 Task: Find the walking route from Harvard University to MIT in Cambridge, MA.
Action: Mouse moved to (261, 86)
Screenshot: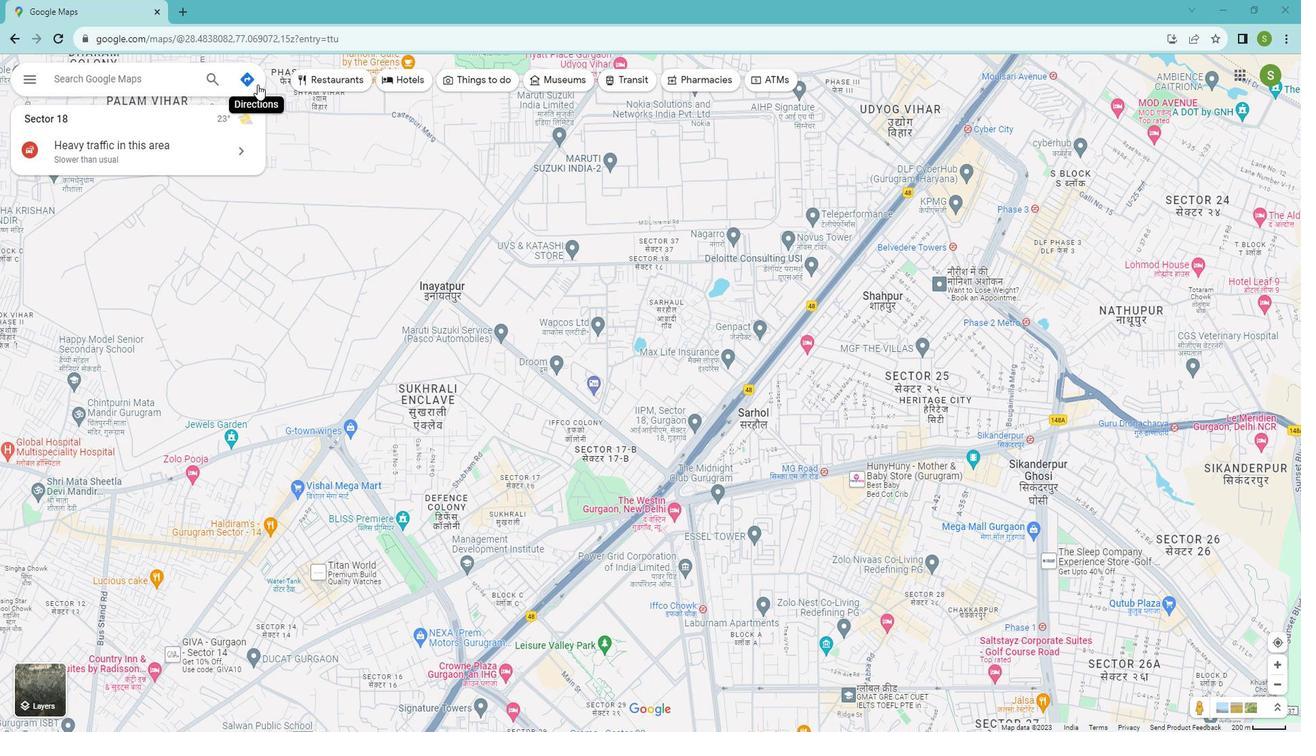 
Action: Mouse pressed left at (261, 86)
Screenshot: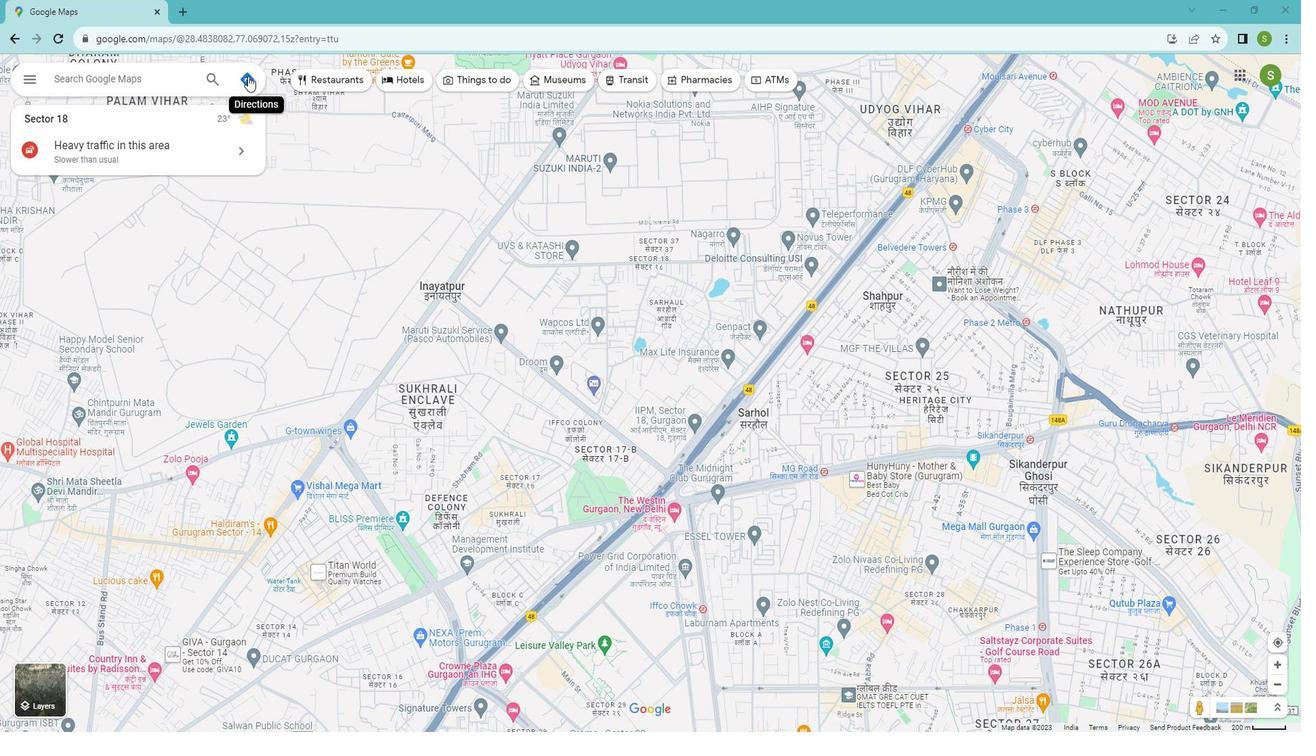 
Action: Mouse moved to (118, 125)
Screenshot: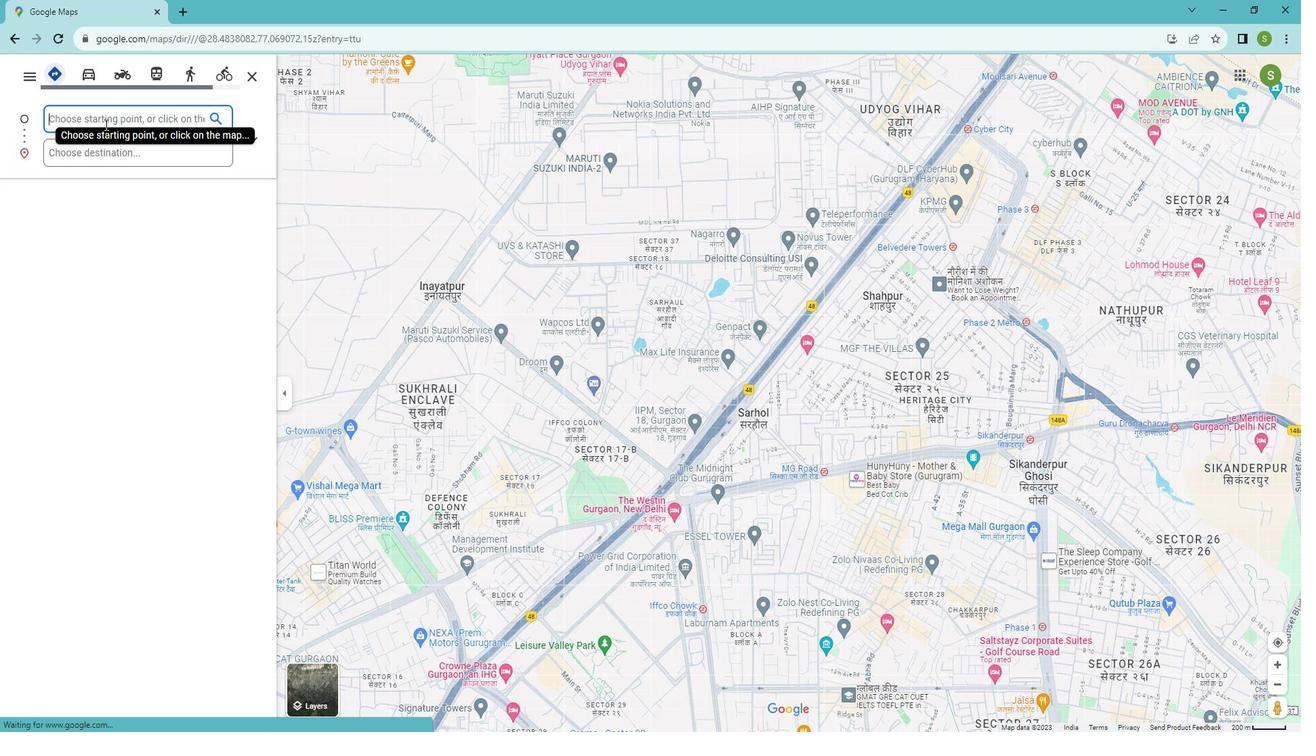 
Action: Mouse pressed left at (118, 125)
Screenshot: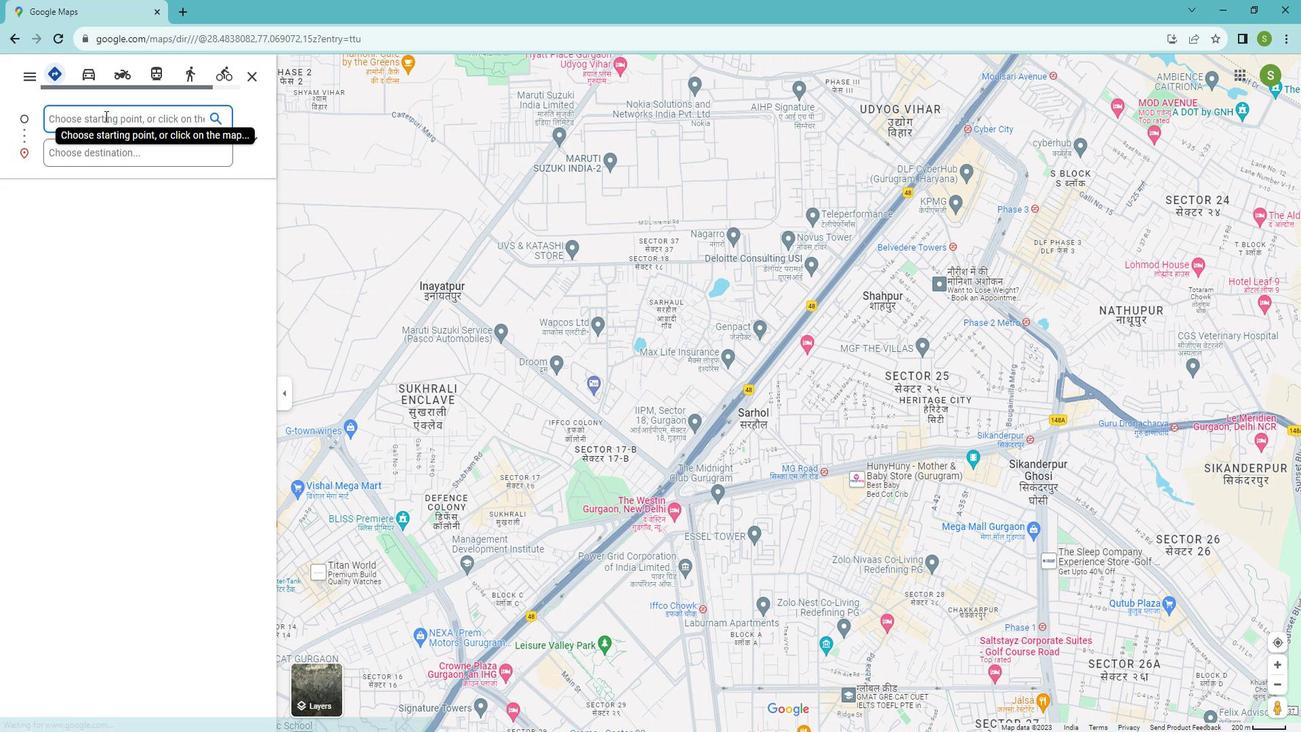 
Action: Key pressed <Key.shift><Key.shift><Key.shift><Key.shift><Key.shift><Key.shift><Key.shift><Key.shift><Key.shift><Key.shift><Key.shift><Key.shift><Key.shift><Key.shift><Key.shift><Key.shift><Key.shift><Key.shift>Harvard<Key.space><Key.shift>University
Screenshot: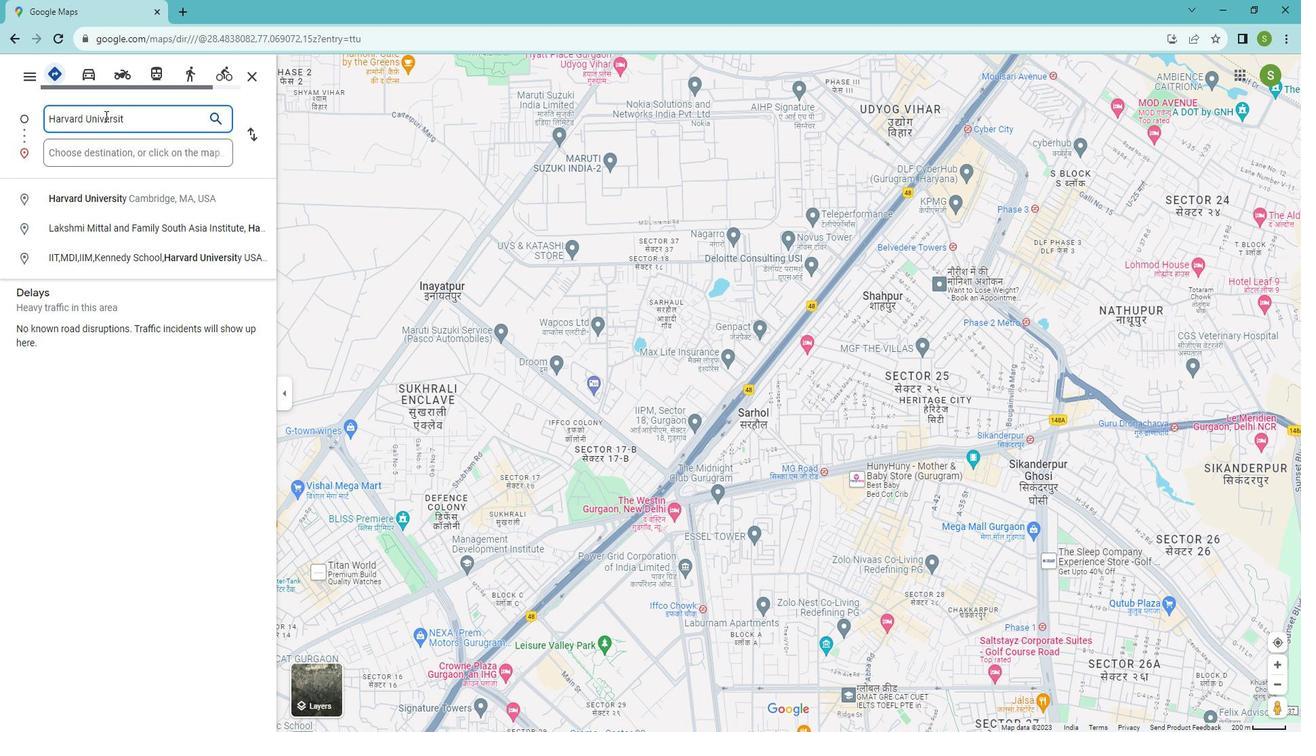 
Action: Mouse moved to (128, 155)
Screenshot: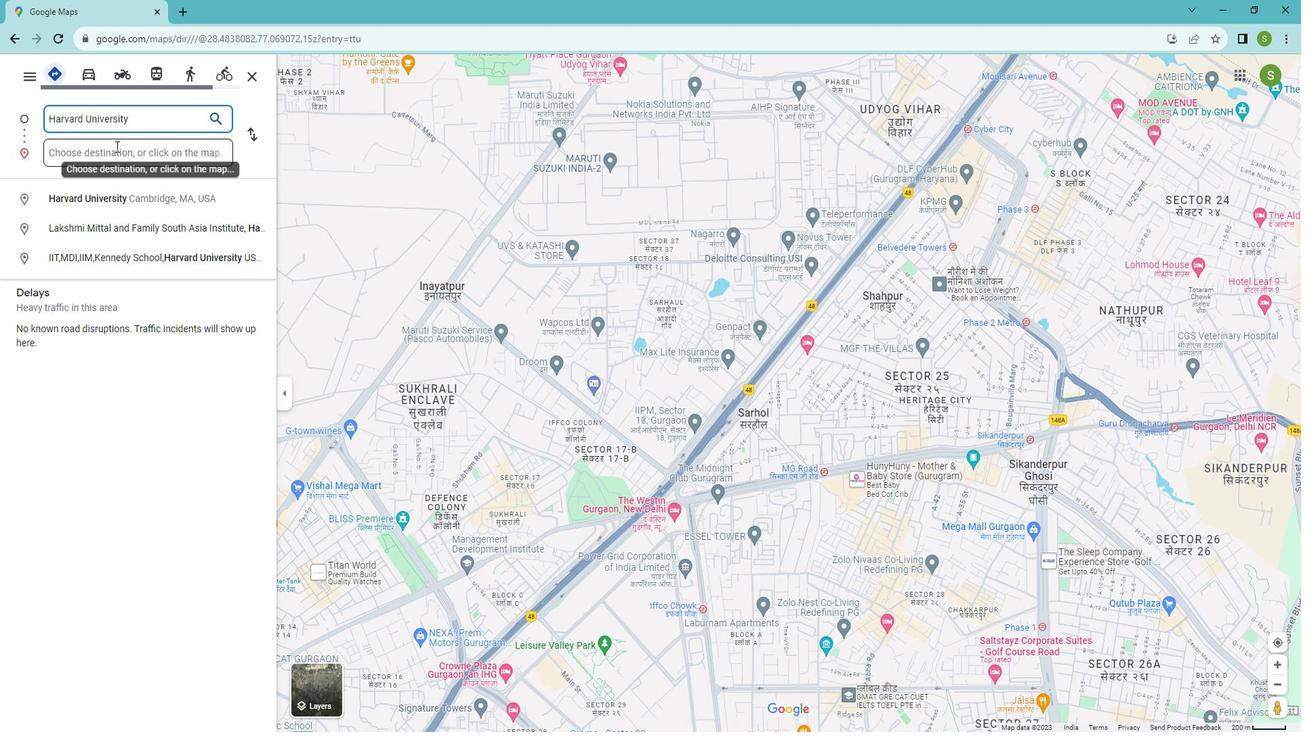 
Action: Mouse pressed left at (128, 155)
Screenshot: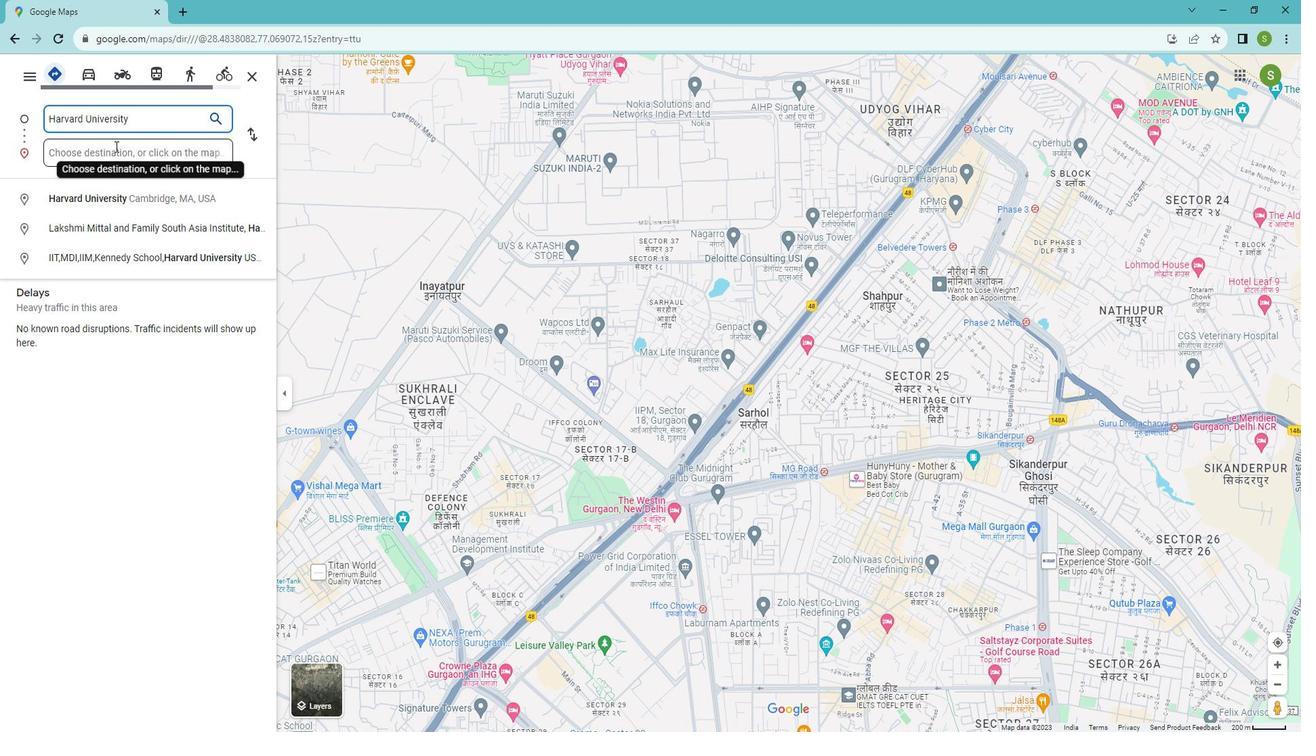 
Action: Mouse moved to (128, 156)
Screenshot: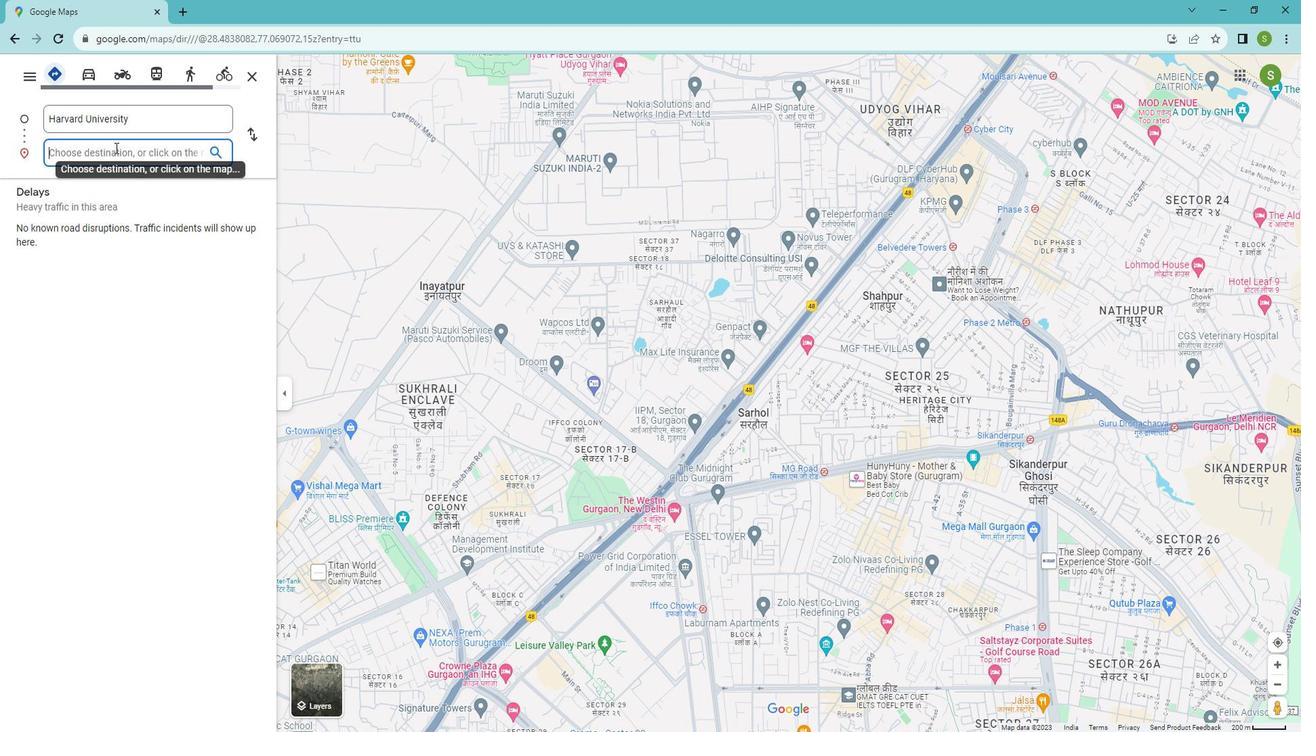 
Action: Key pressed <Key.shift>MIT<Key.space><Key.space><Key.shift>Cambridge<Key.enter>
Screenshot: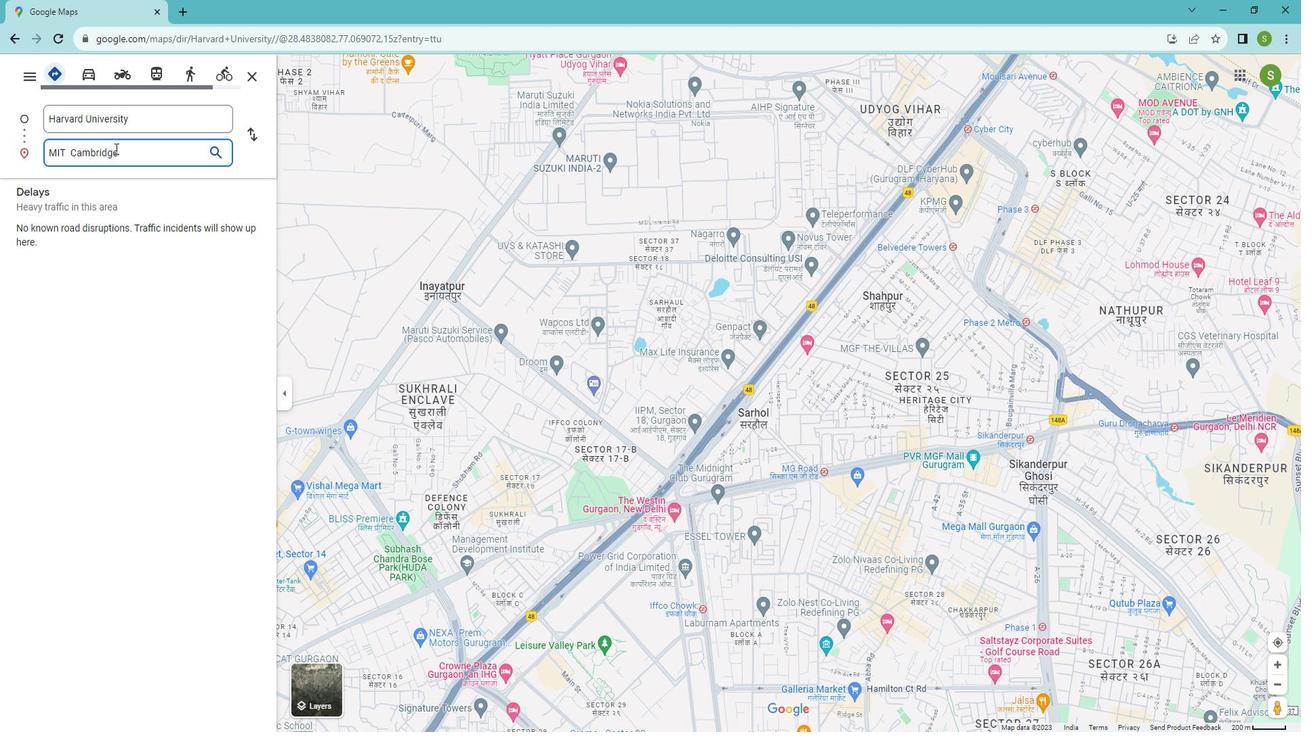 
Action: Mouse moved to (206, 85)
Screenshot: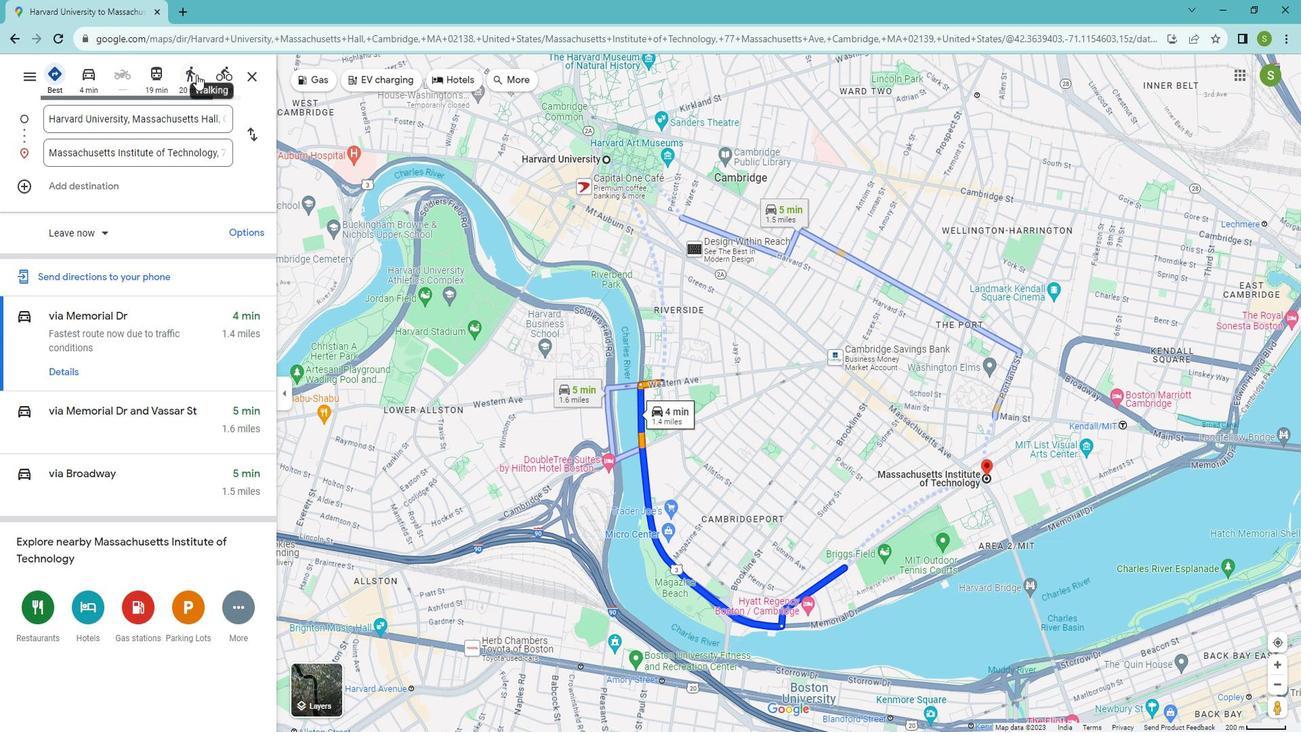 
Action: Mouse pressed left at (206, 85)
Screenshot: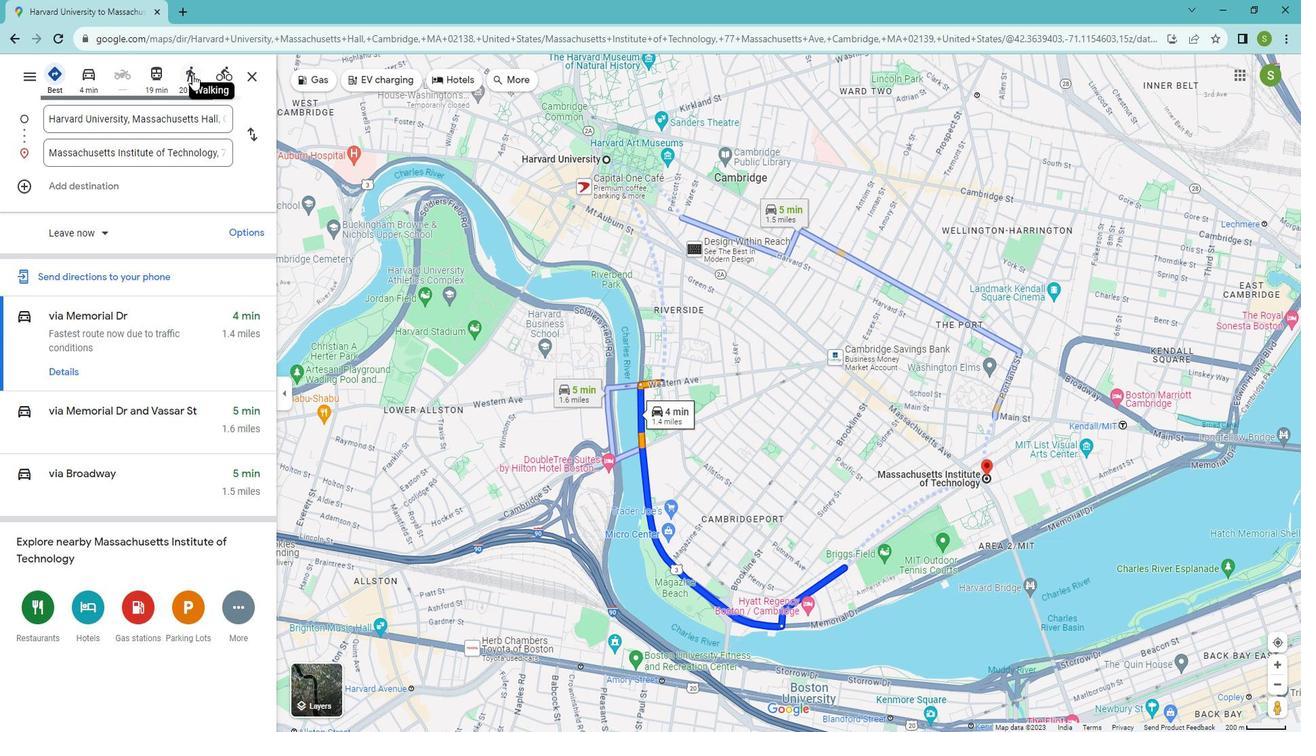 
Action: Mouse moved to (78, 355)
Screenshot: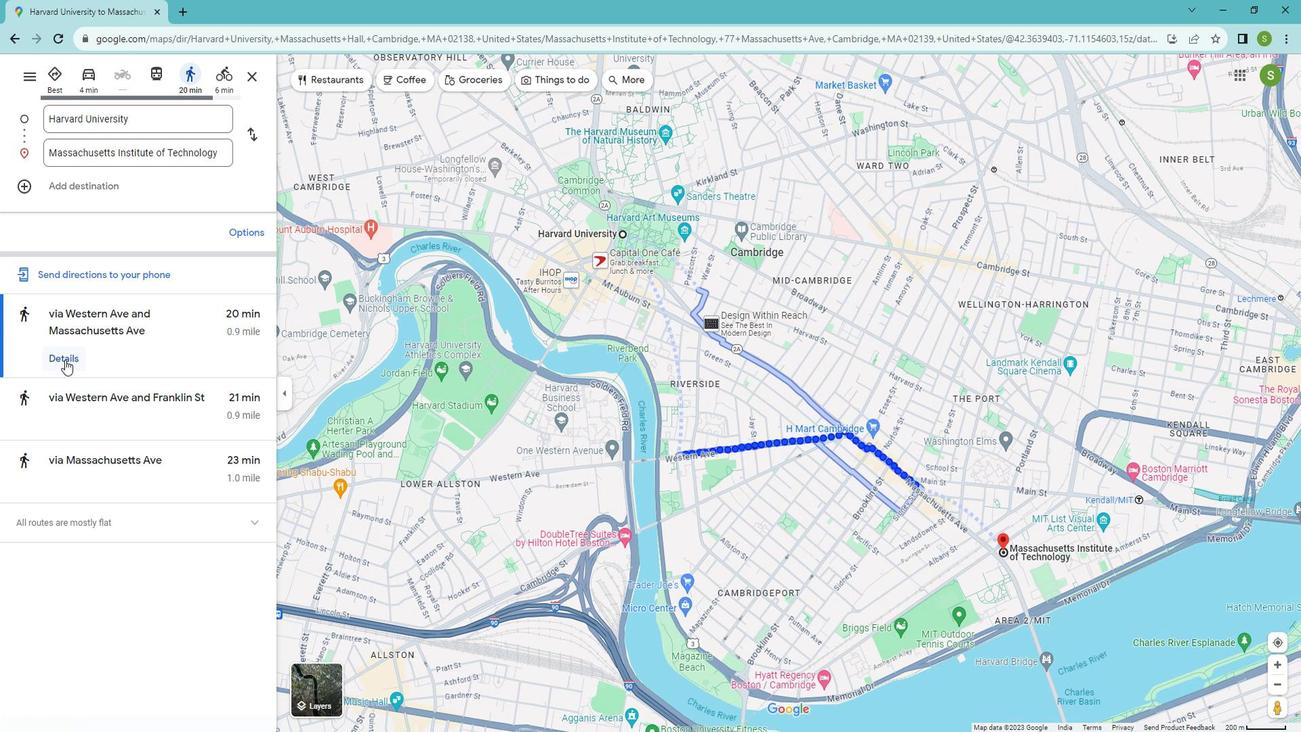 
Action: Mouse pressed left at (78, 355)
Screenshot: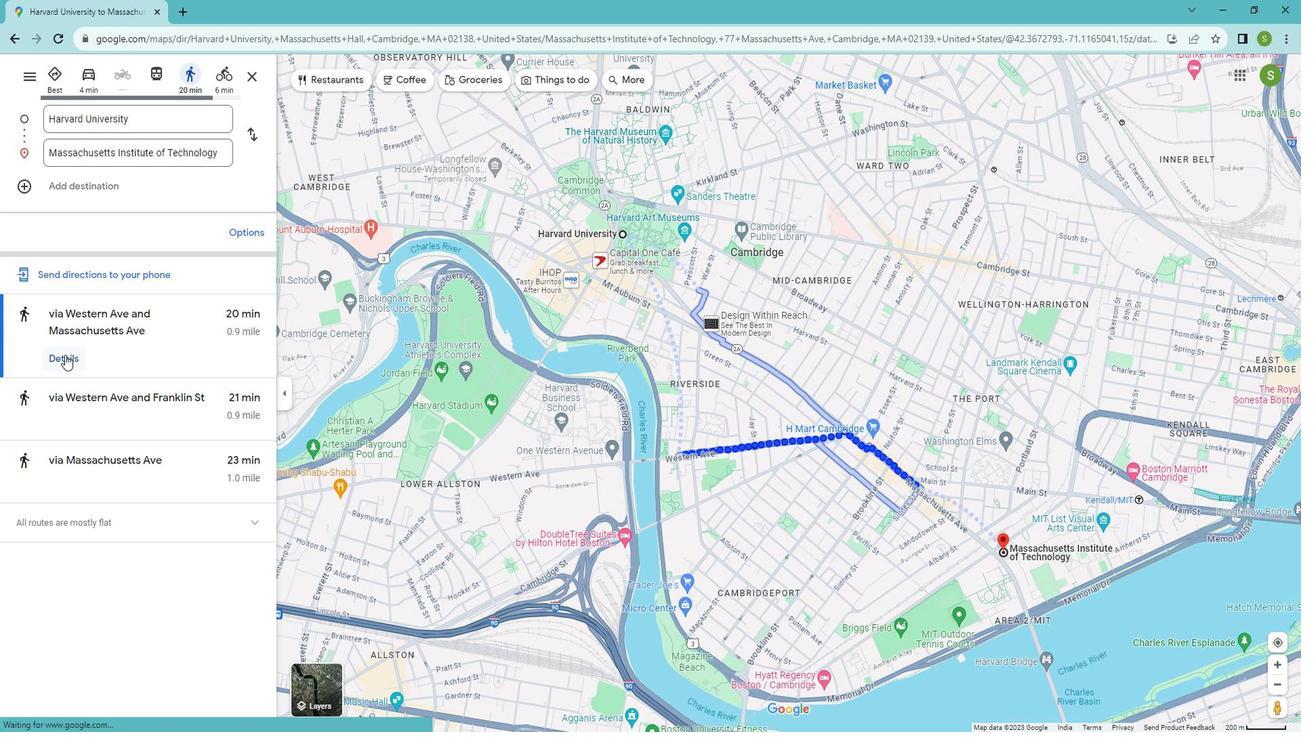 
Action: Mouse moved to (65, 304)
Screenshot: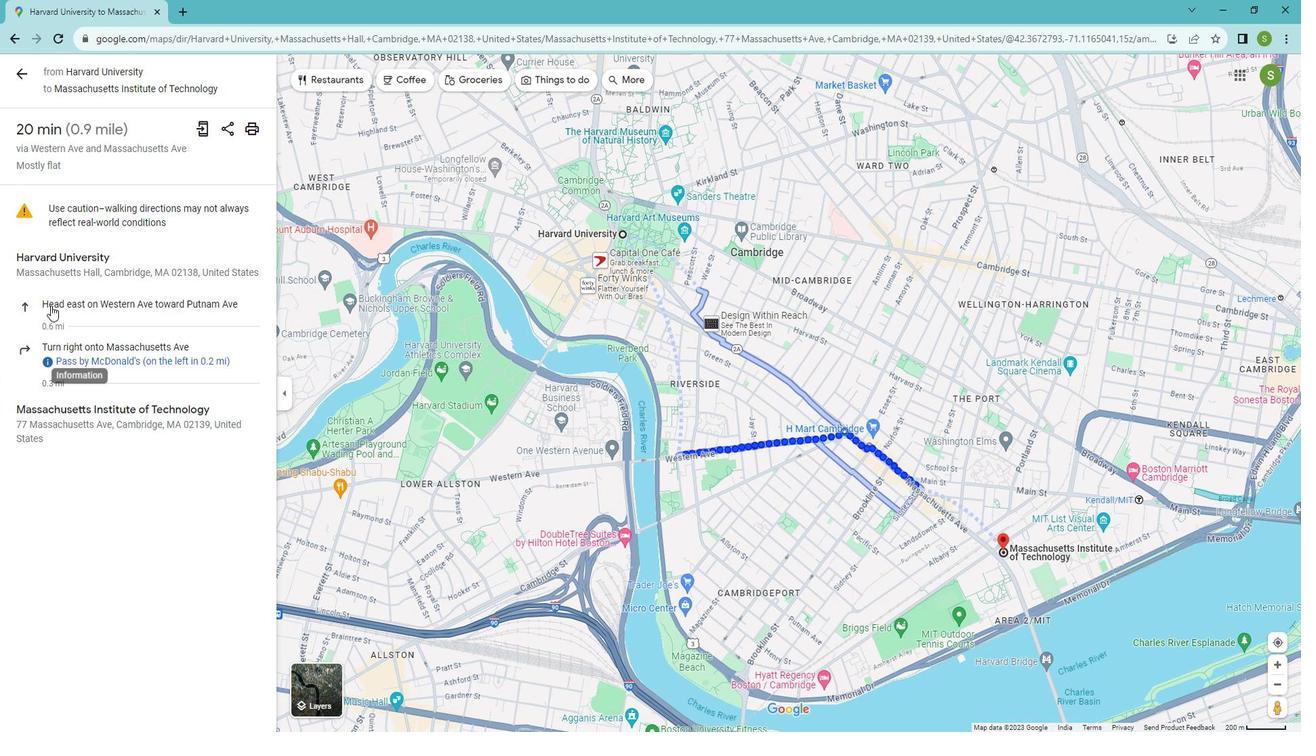 
Action: Mouse pressed left at (65, 304)
Screenshot: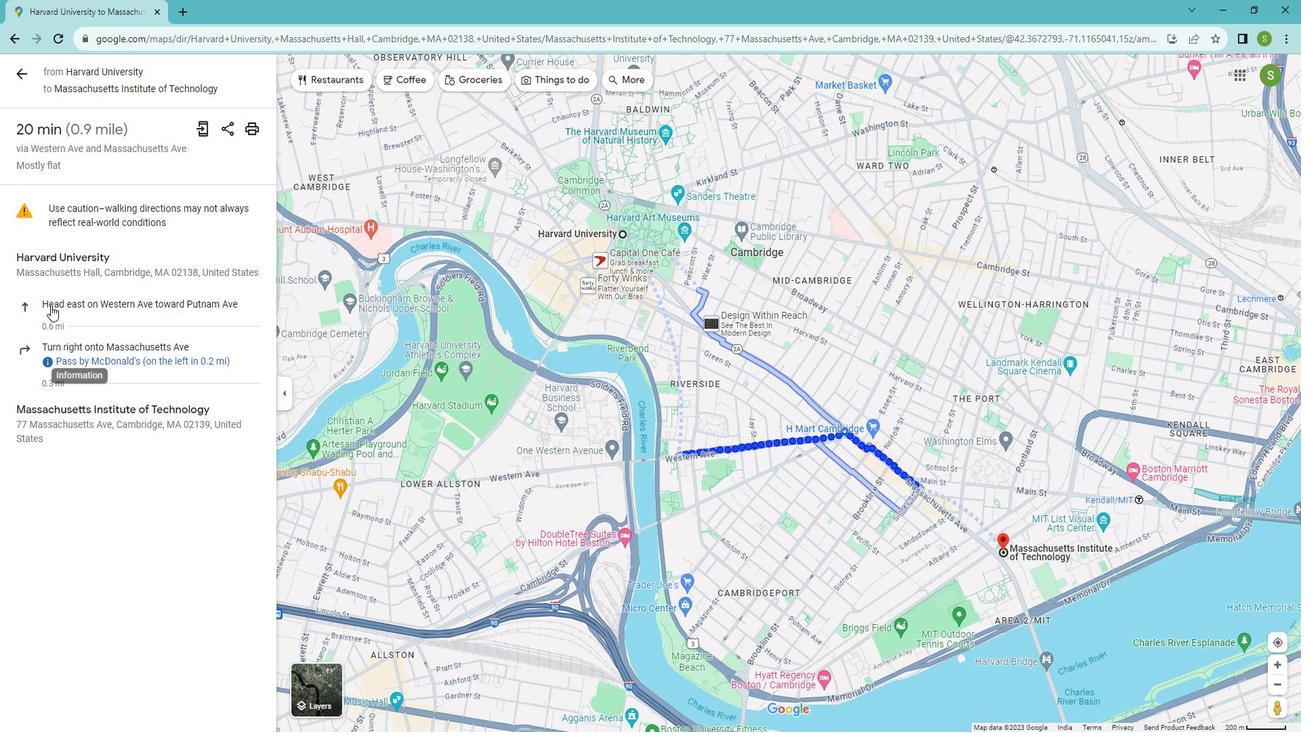 
Action: Mouse moved to (84, 353)
Screenshot: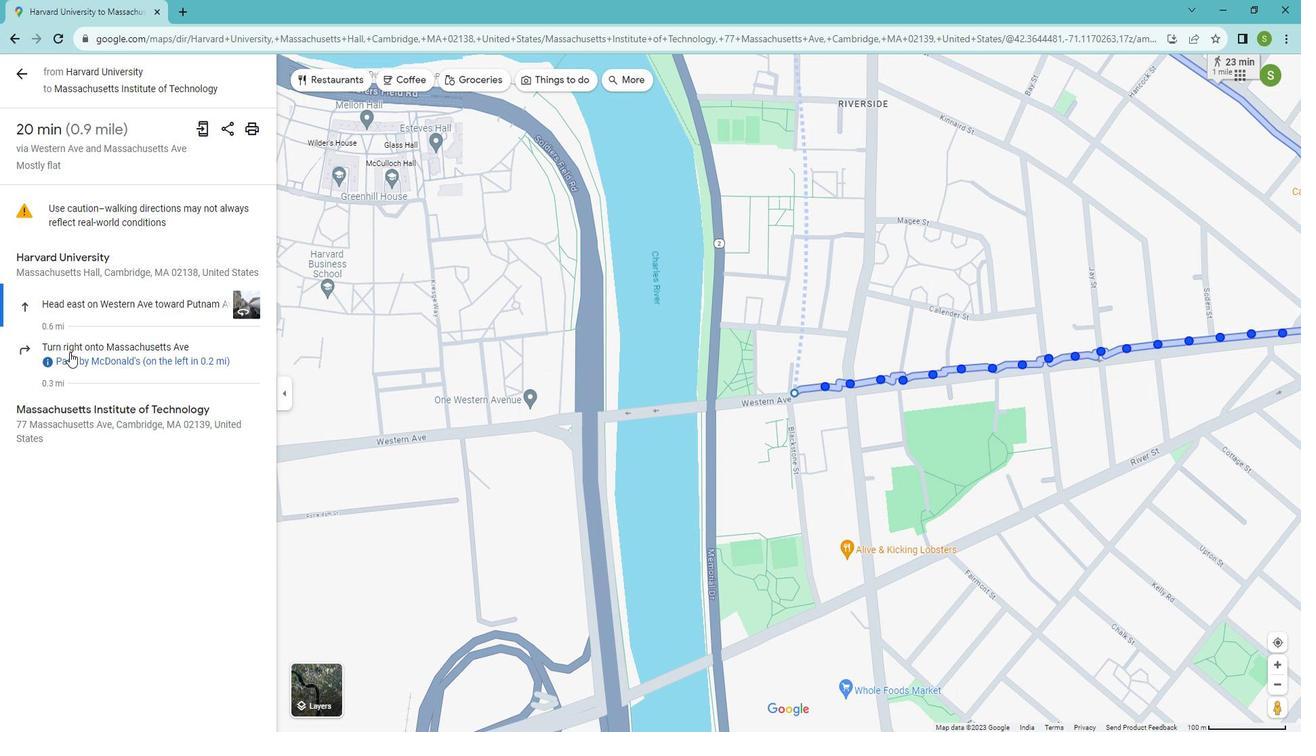
Action: Mouse pressed left at (84, 353)
Screenshot: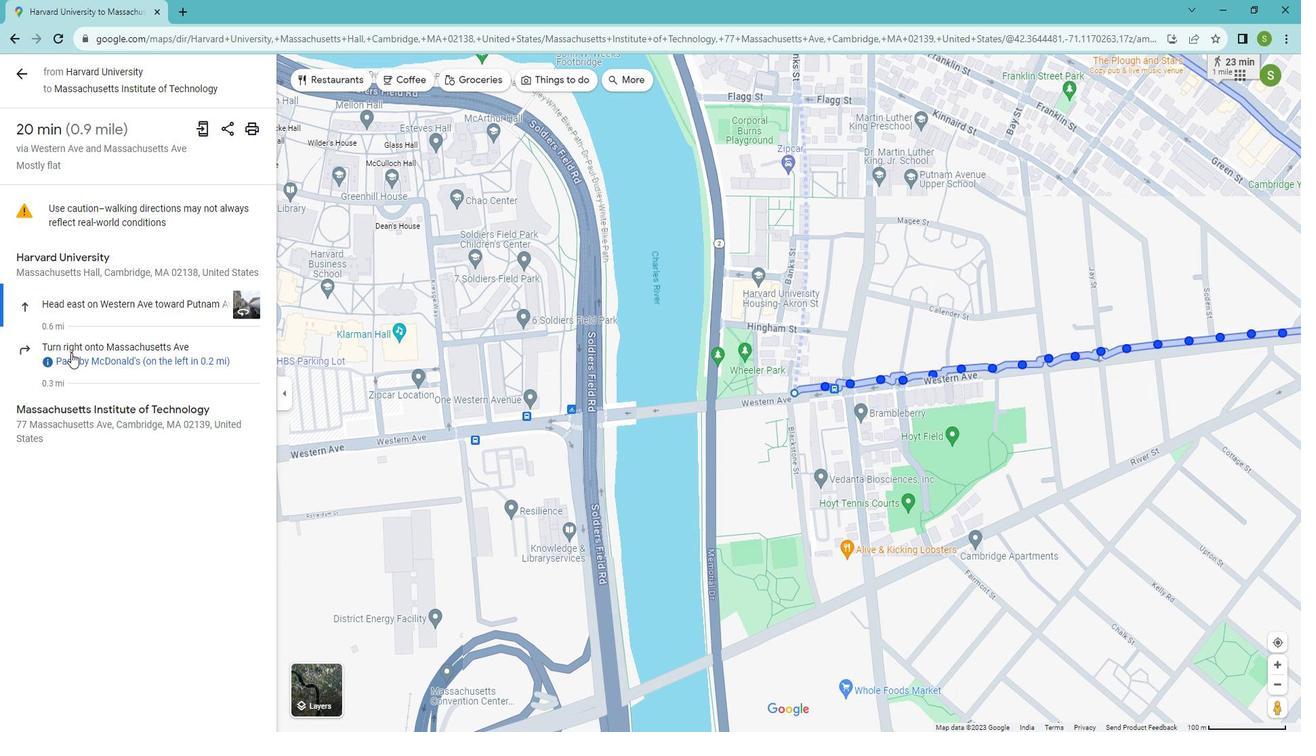 
Action: Mouse moved to (86, 409)
Screenshot: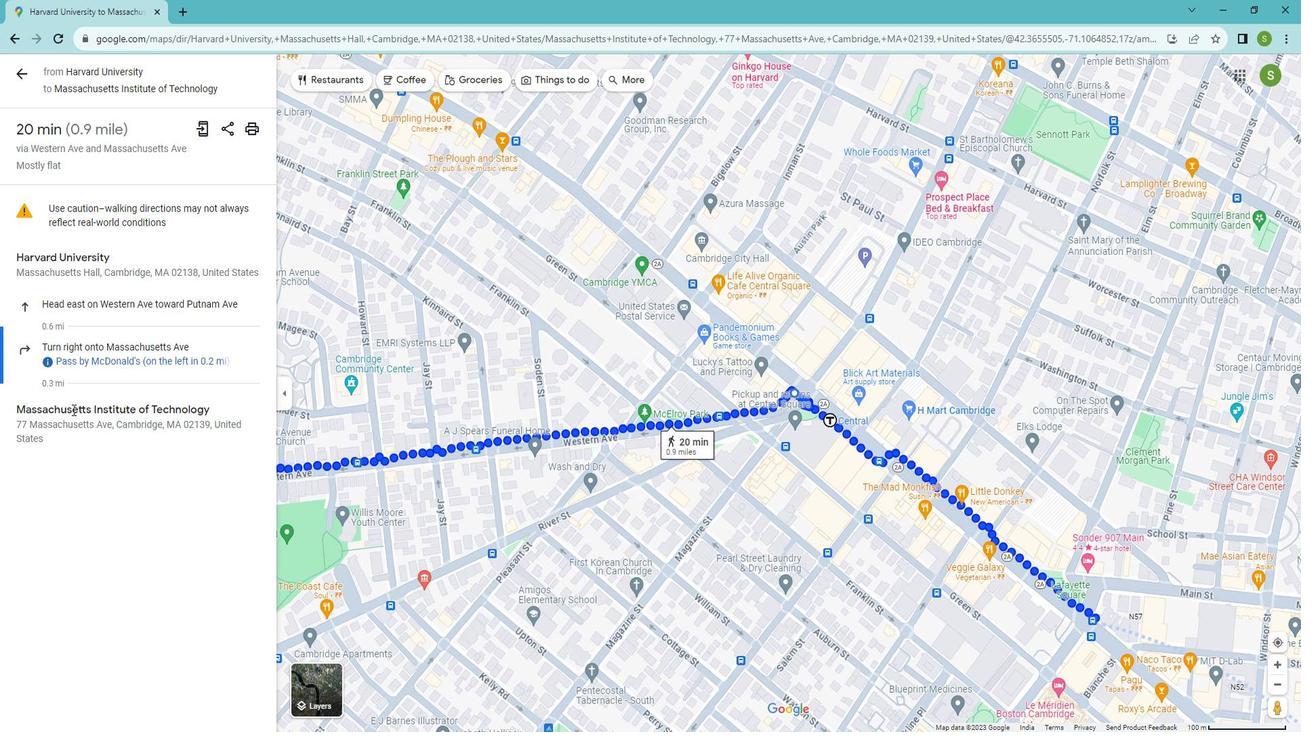 
Action: Mouse pressed left at (86, 409)
Screenshot: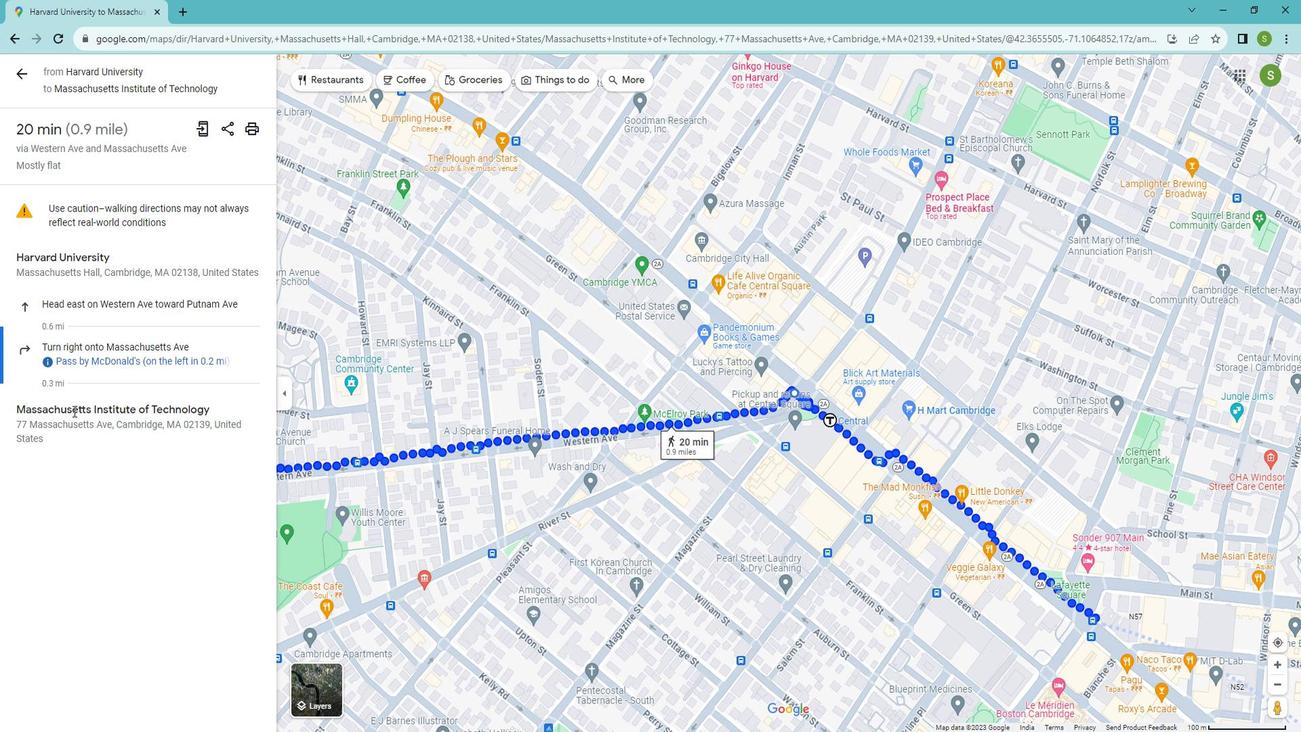 
Action: Mouse moved to (718, 461)
Screenshot: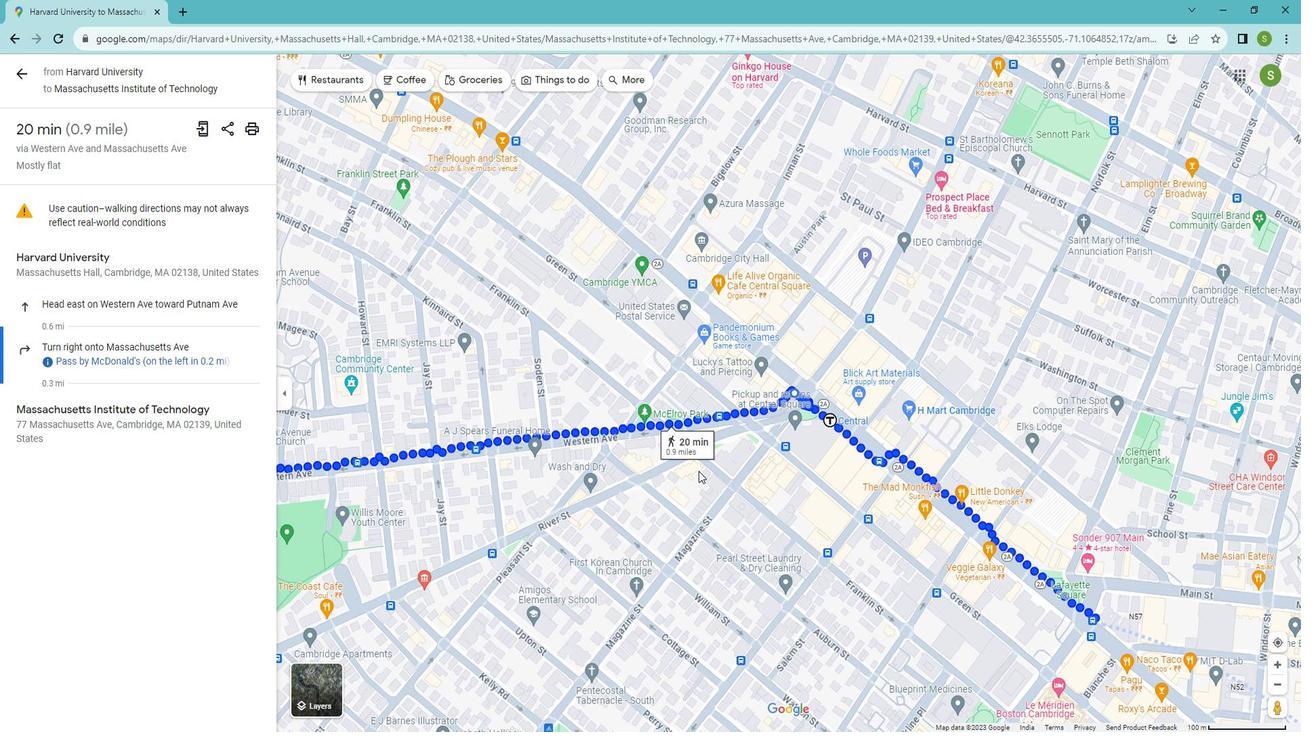 
Action: Mouse scrolled (718, 460) with delta (0, 0)
Screenshot: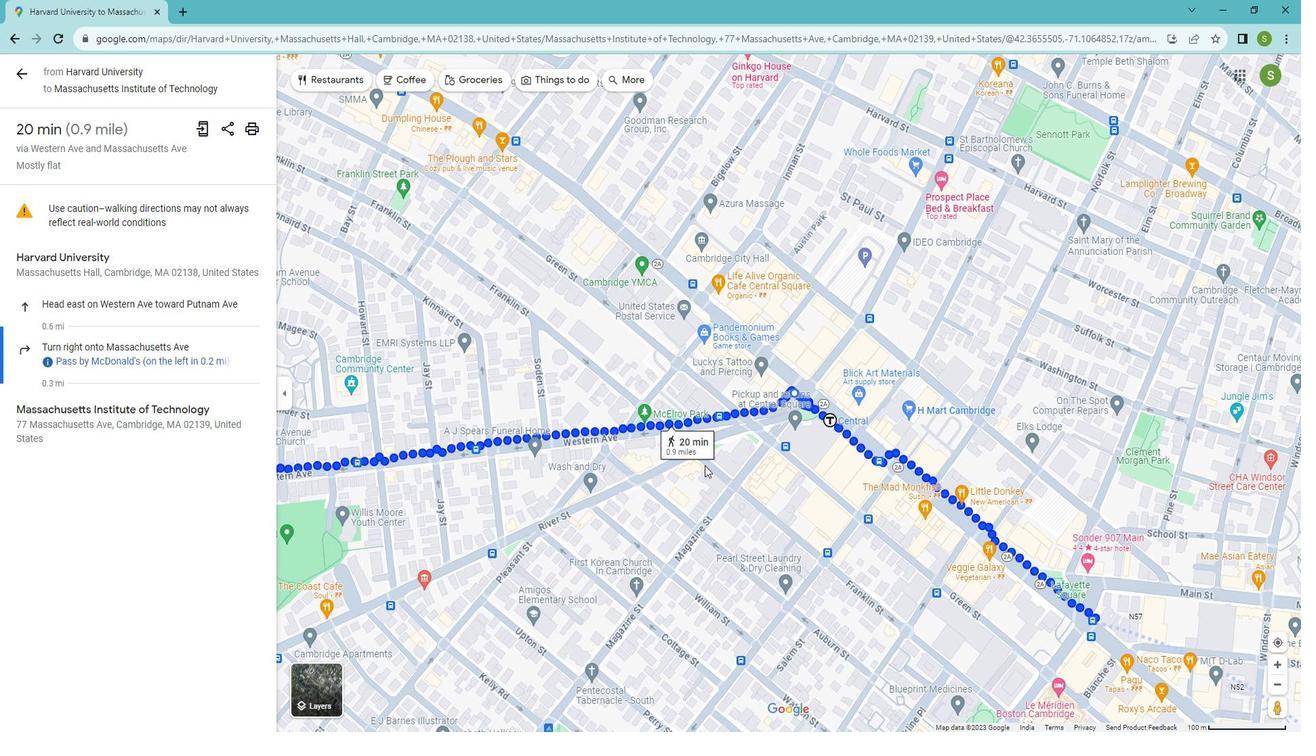 
Action: Mouse moved to (719, 459)
Screenshot: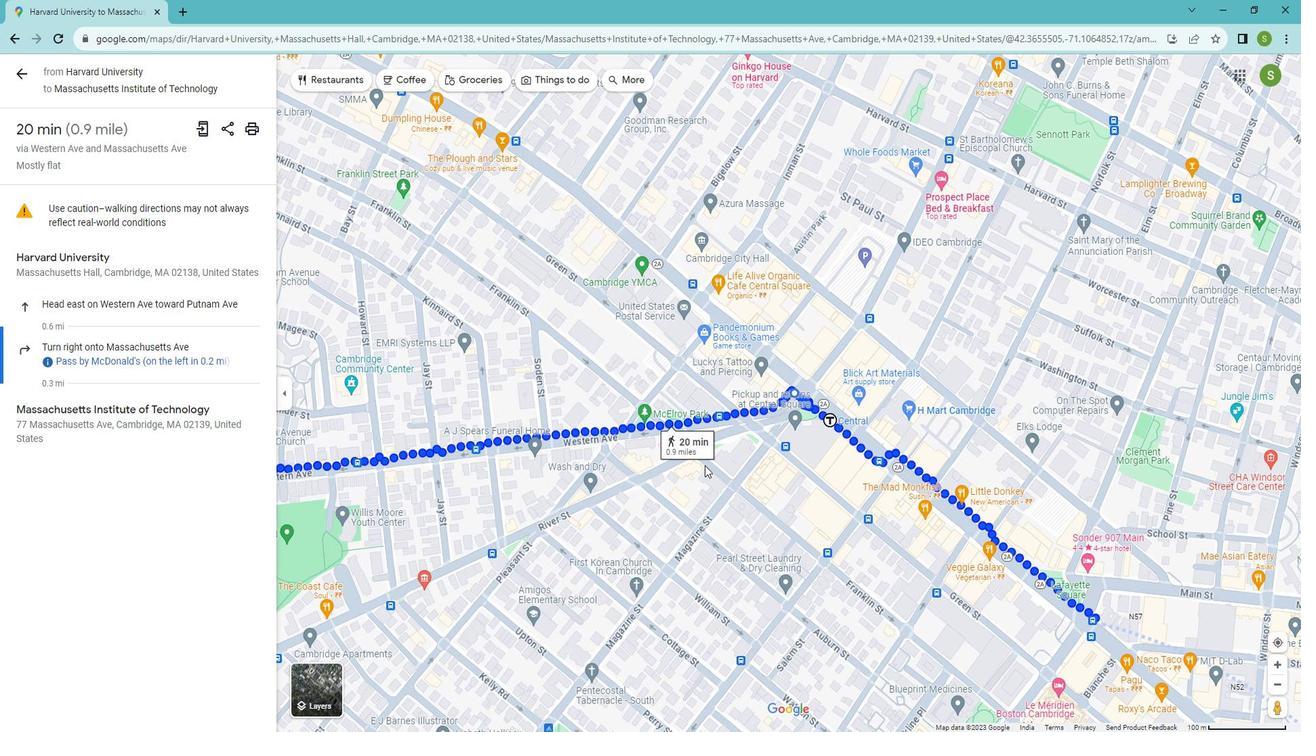 
Action: Mouse scrolled (719, 458) with delta (0, 0)
Screenshot: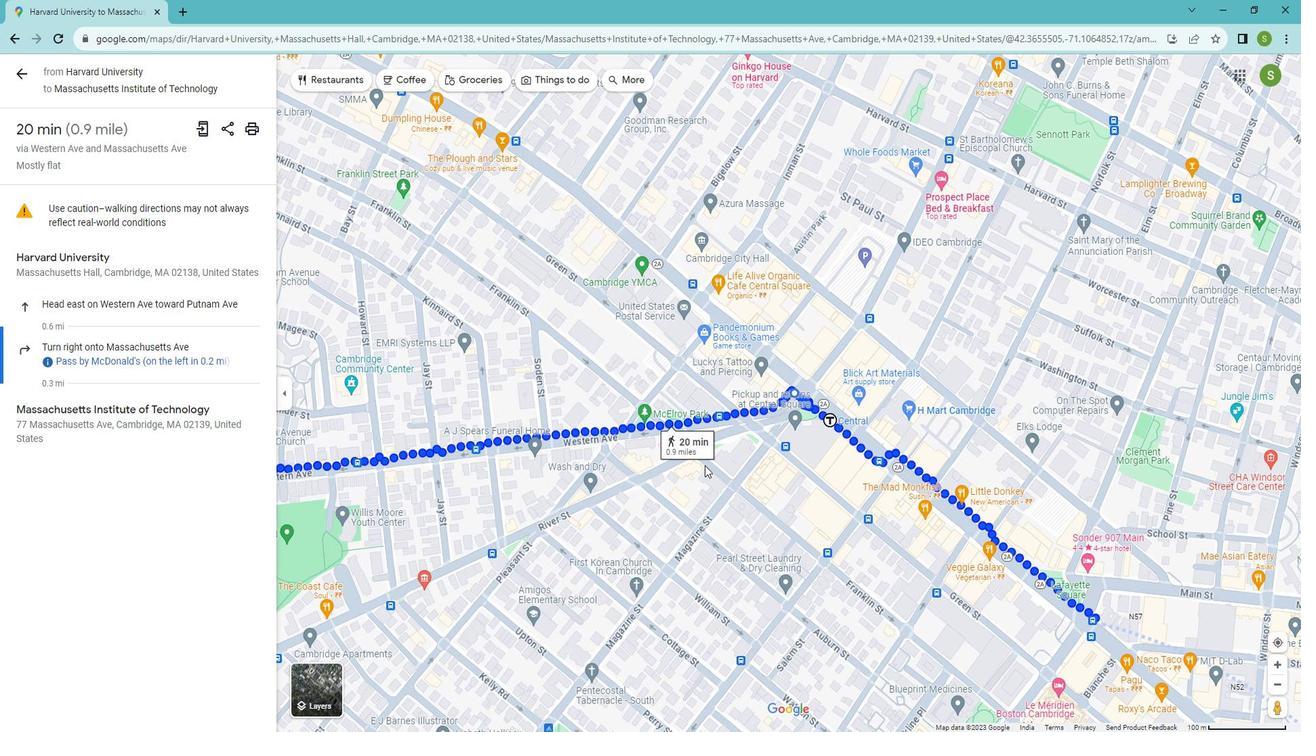
Action: Mouse moved to (719, 457)
Screenshot: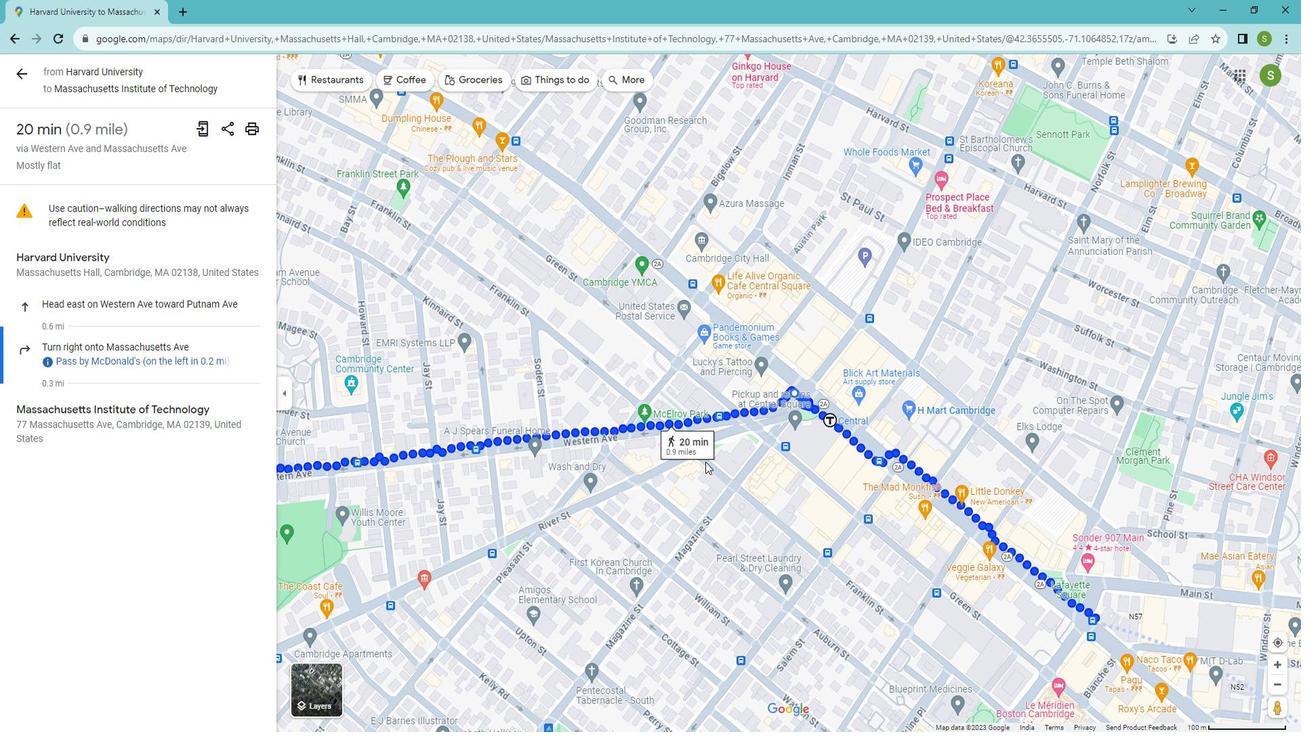 
Action: Mouse scrolled (719, 456) with delta (0, 0)
Screenshot: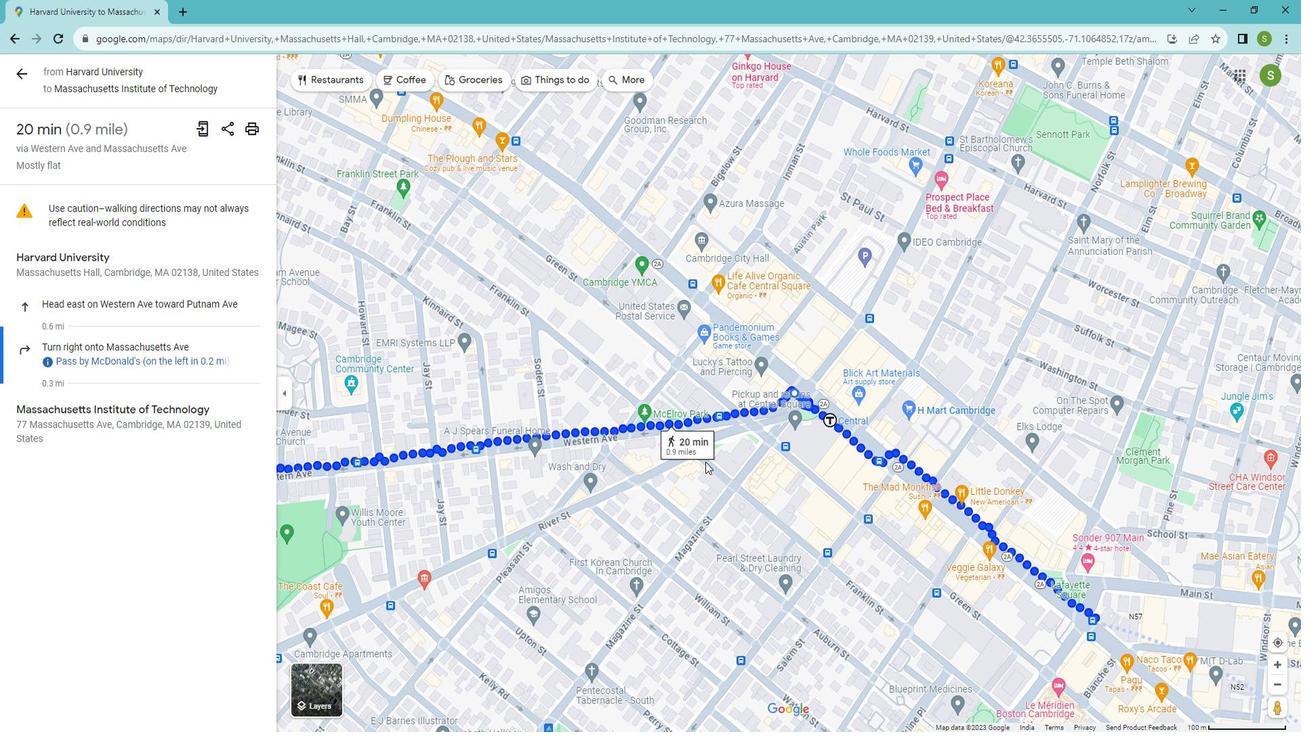 
Action: Mouse moved to (719, 452)
Screenshot: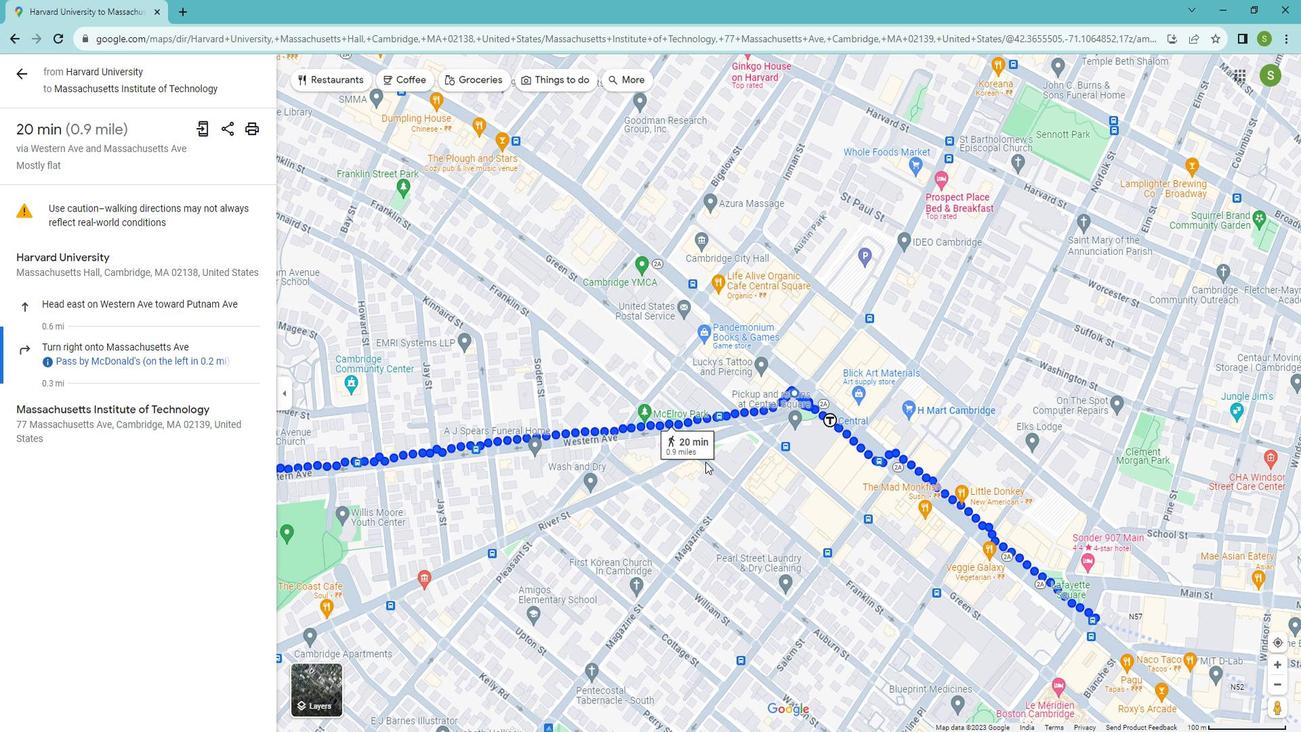 
Action: Mouse scrolled (719, 451) with delta (0, 0)
Screenshot: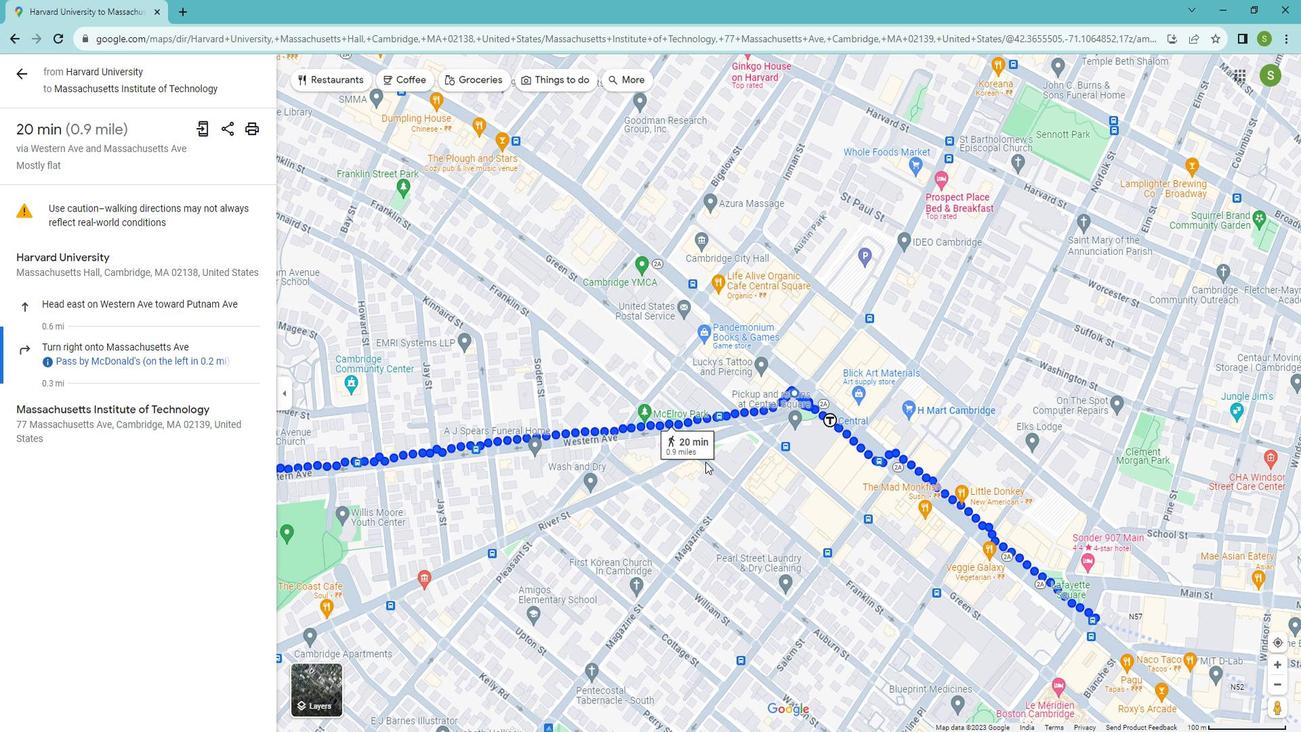 
Action: Mouse moved to (719, 449)
Screenshot: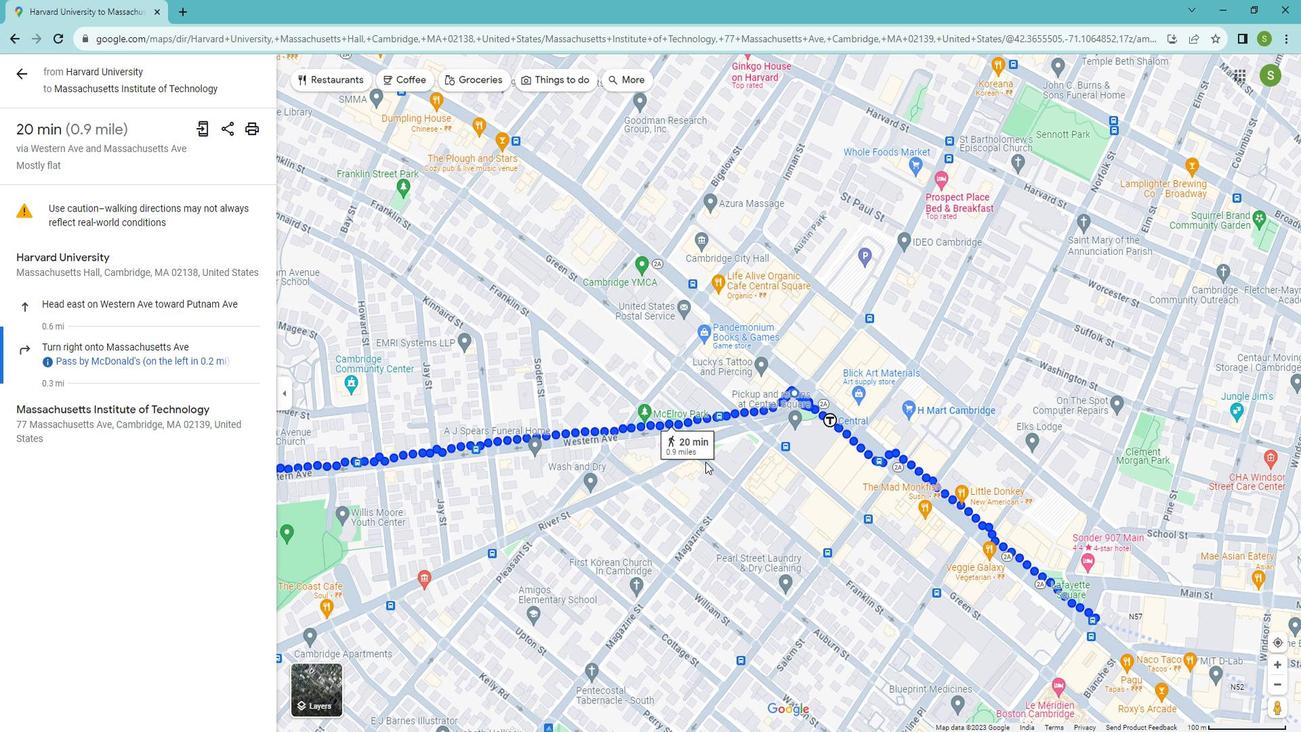 
Action: Mouse scrolled (719, 448) with delta (0, 0)
Screenshot: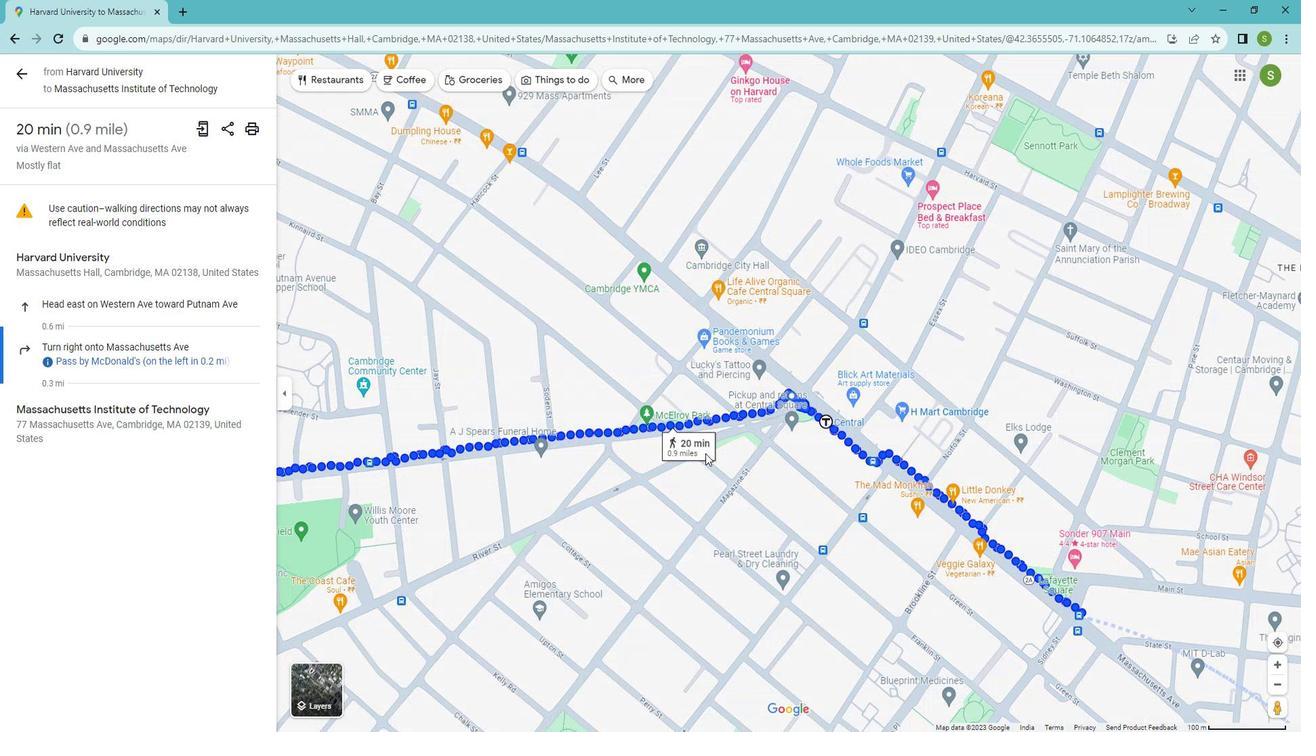 
Action: Mouse moved to (756, 359)
Screenshot: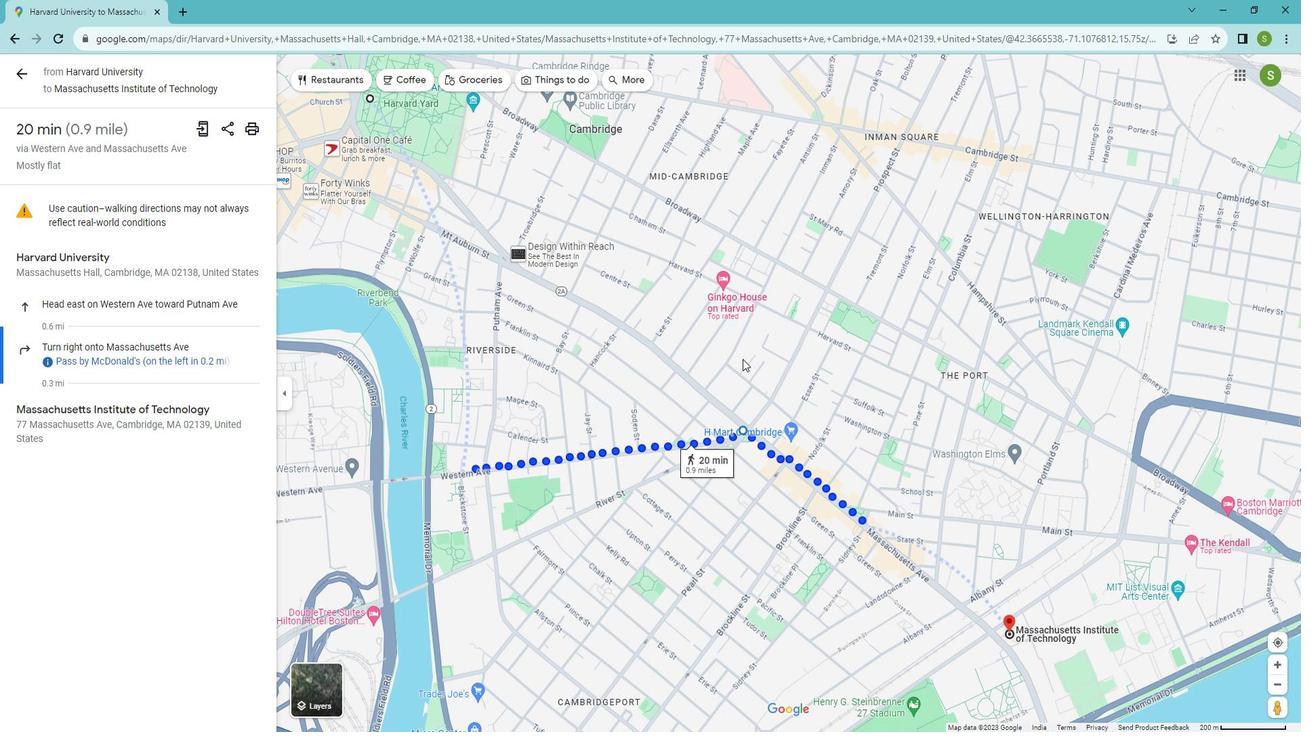 
